 Task: Move the task Create a new online platform for online personal styling services to the section Done in the project BitBridge and filter the tasks in the project by Due next week
Action: Mouse moved to (594, 429)
Screenshot: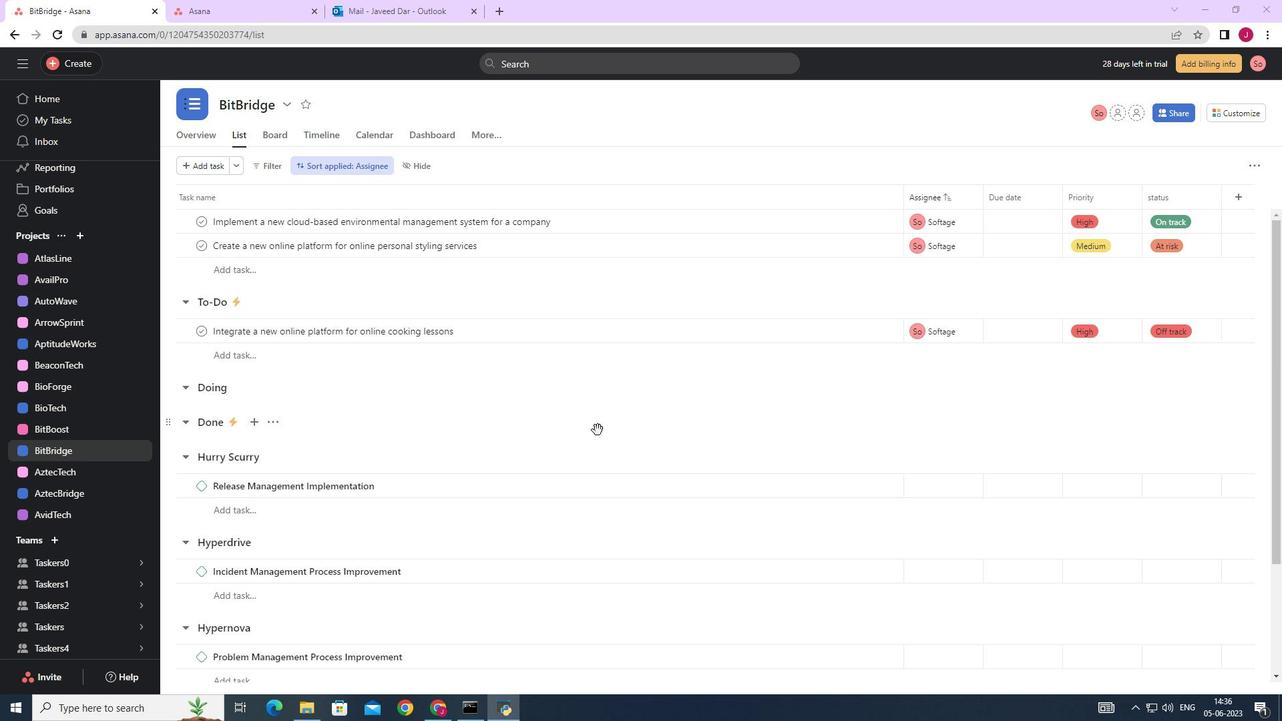 
Action: Mouse scrolled (594, 430) with delta (0, 0)
Screenshot: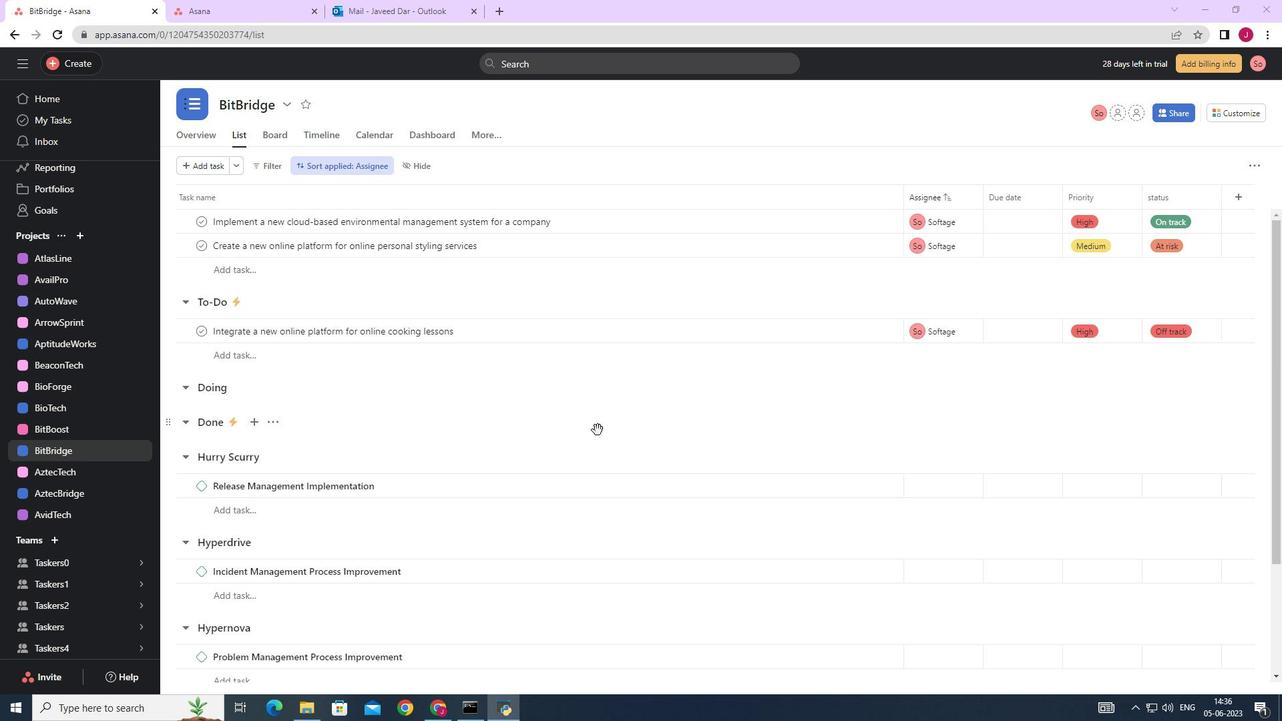 
Action: Mouse moved to (593, 428)
Screenshot: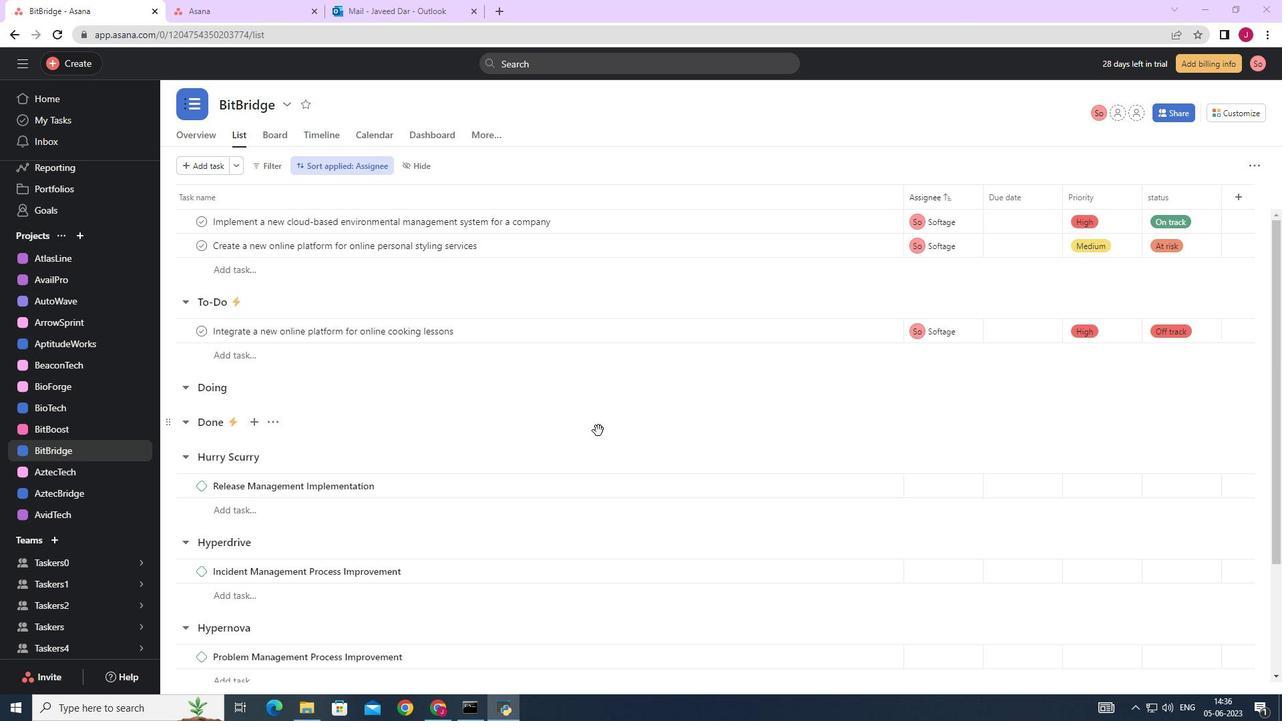 
Action: Mouse scrolled (593, 429) with delta (0, 0)
Screenshot: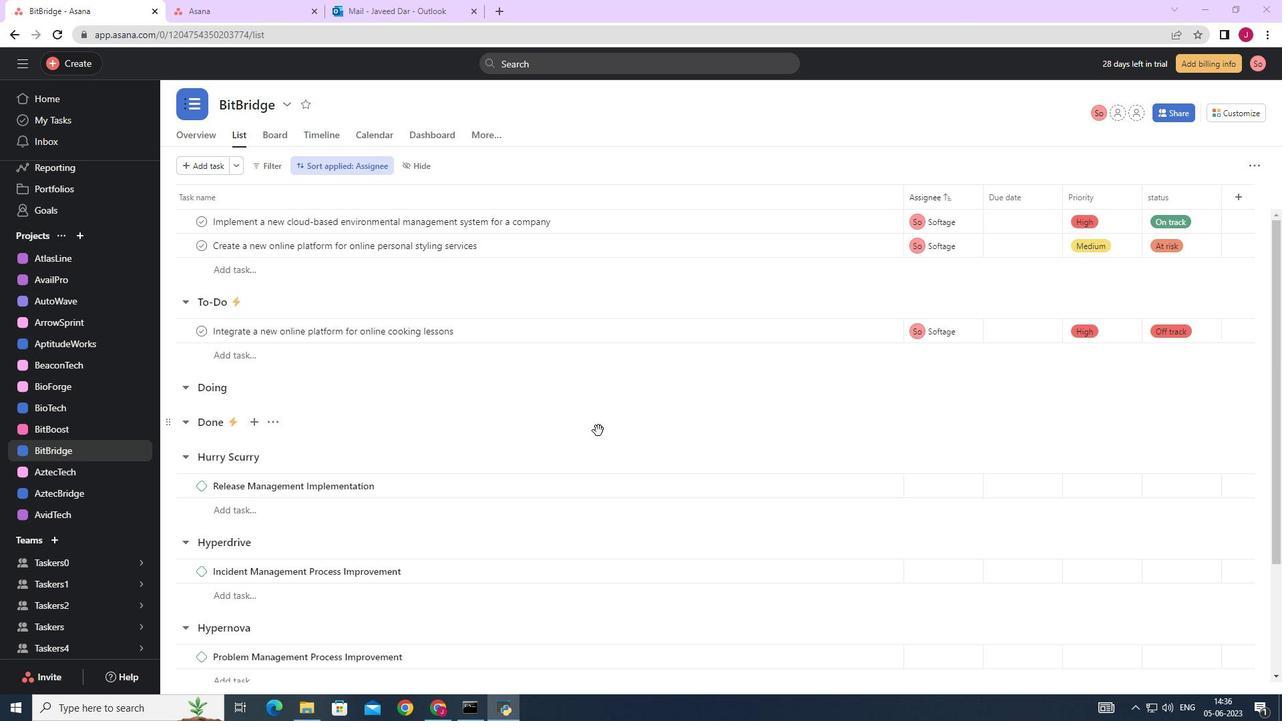 
Action: Mouse moved to (592, 428)
Screenshot: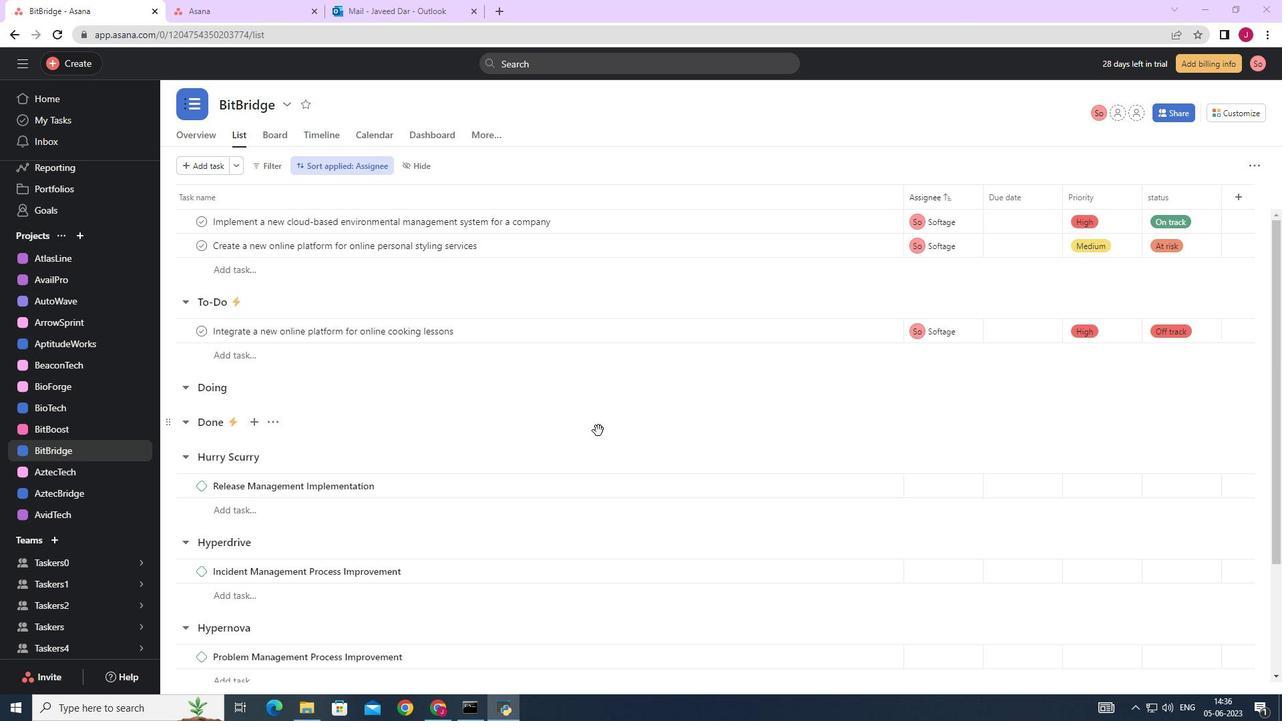 
Action: Mouse scrolled (592, 429) with delta (0, 0)
Screenshot: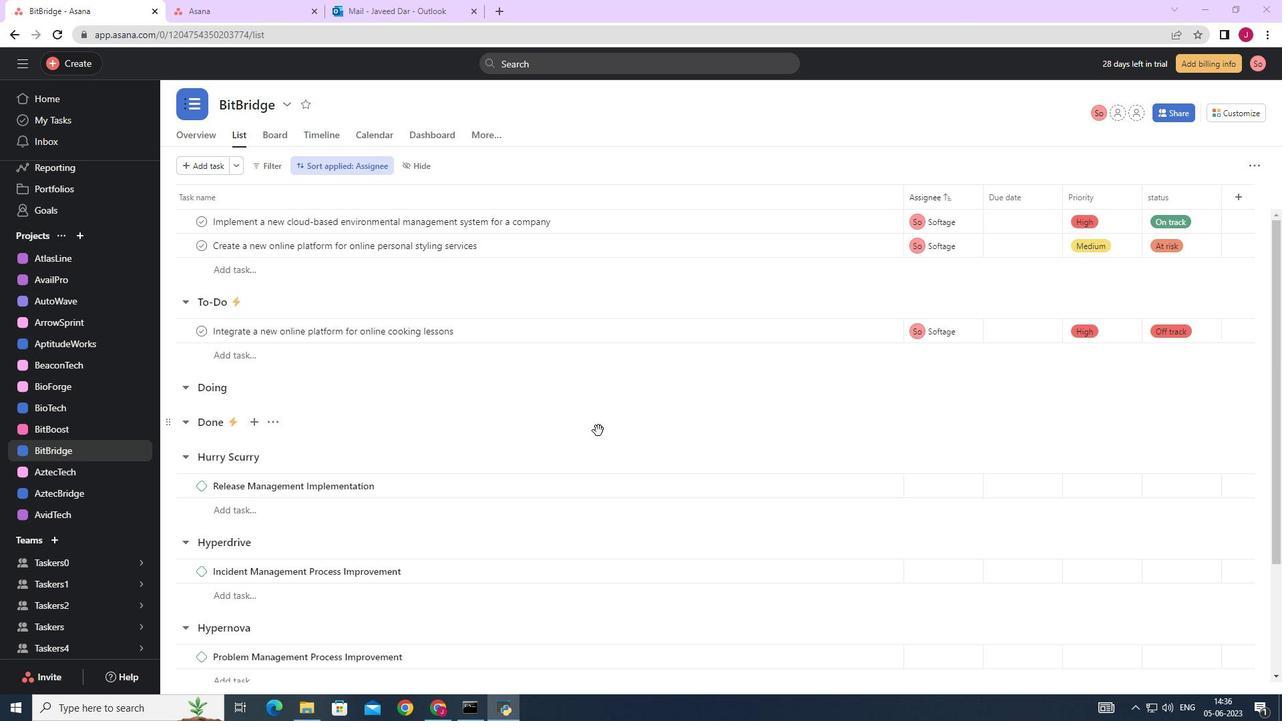 
Action: Mouse moved to (872, 245)
Screenshot: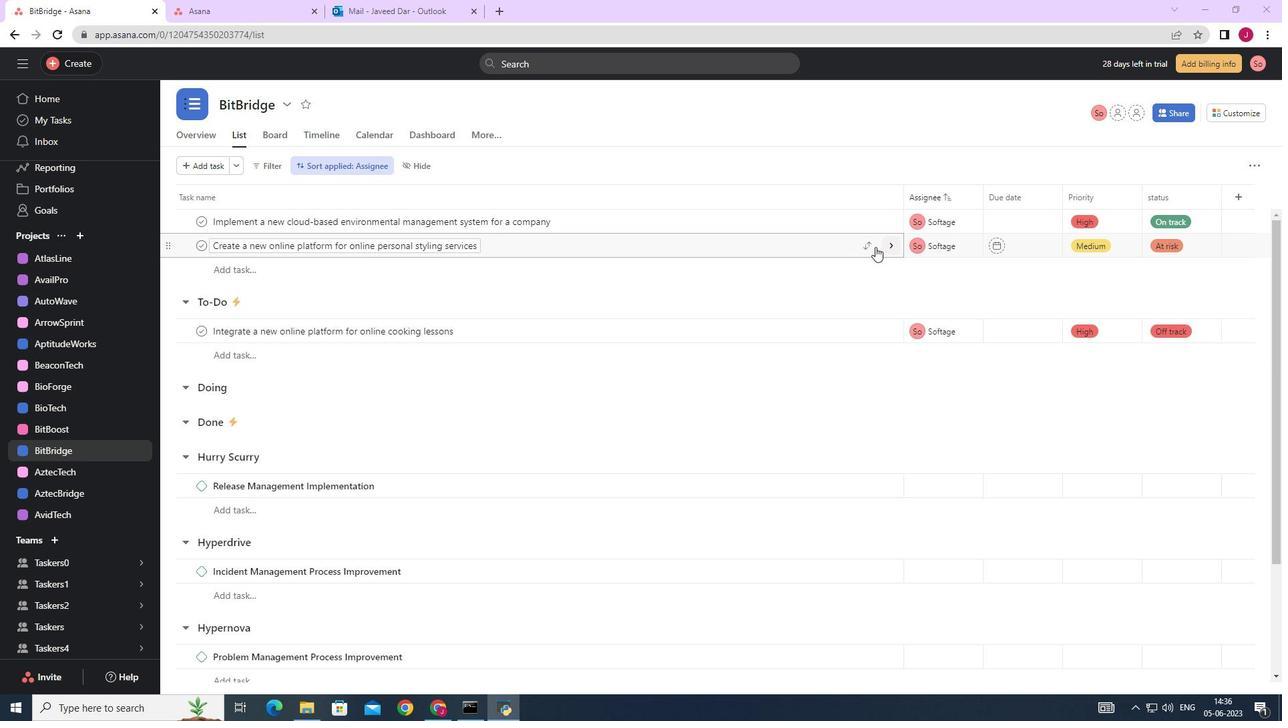 
Action: Mouse pressed left at (872, 245)
Screenshot: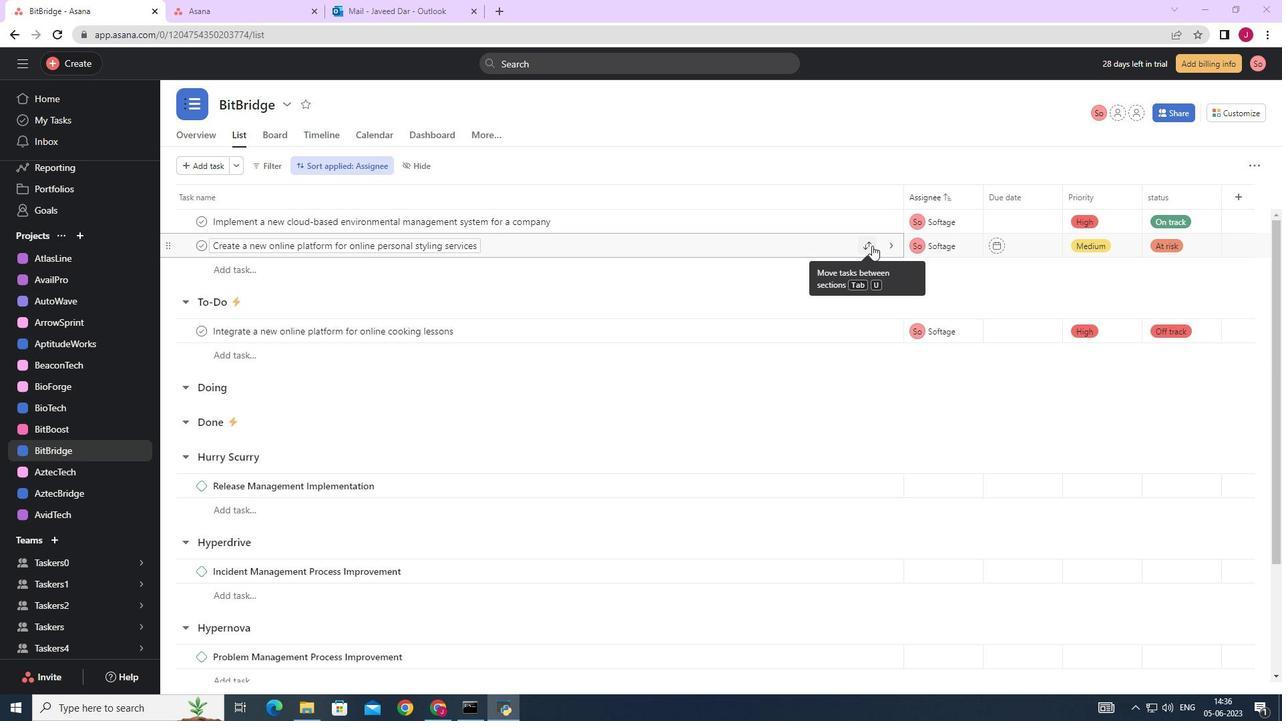 
Action: Mouse moved to (796, 367)
Screenshot: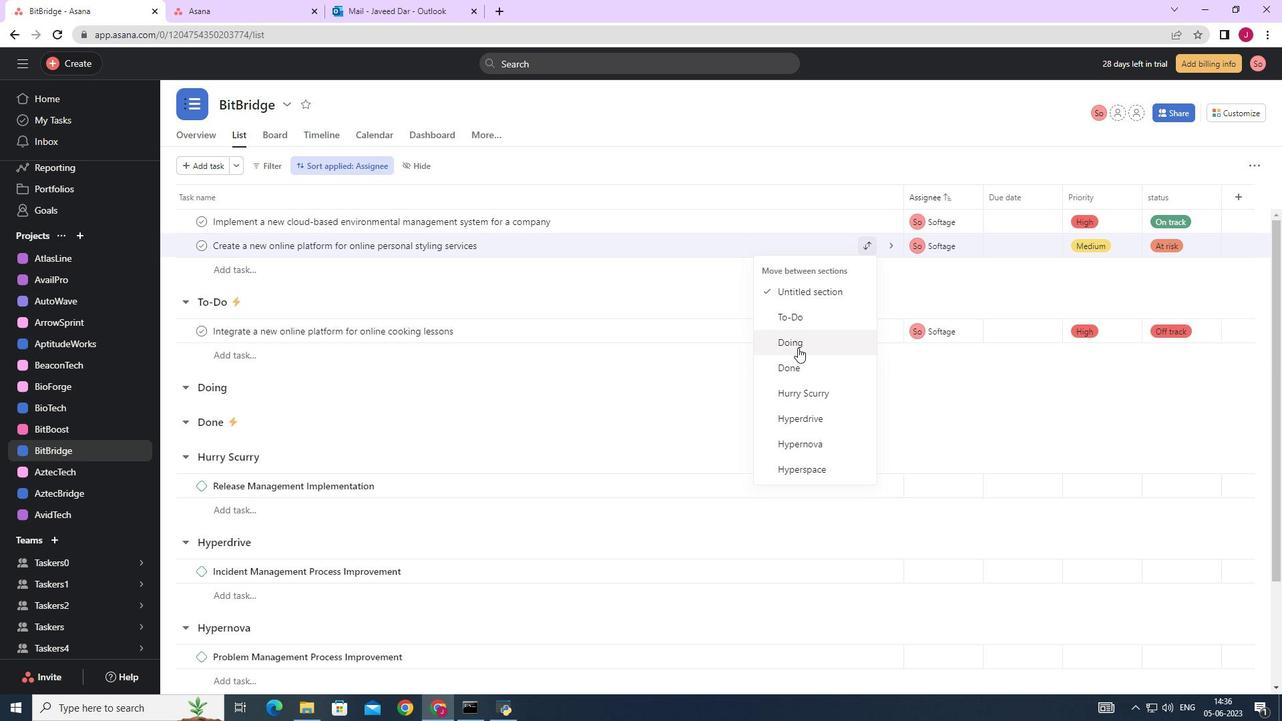 
Action: Mouse pressed left at (796, 367)
Screenshot: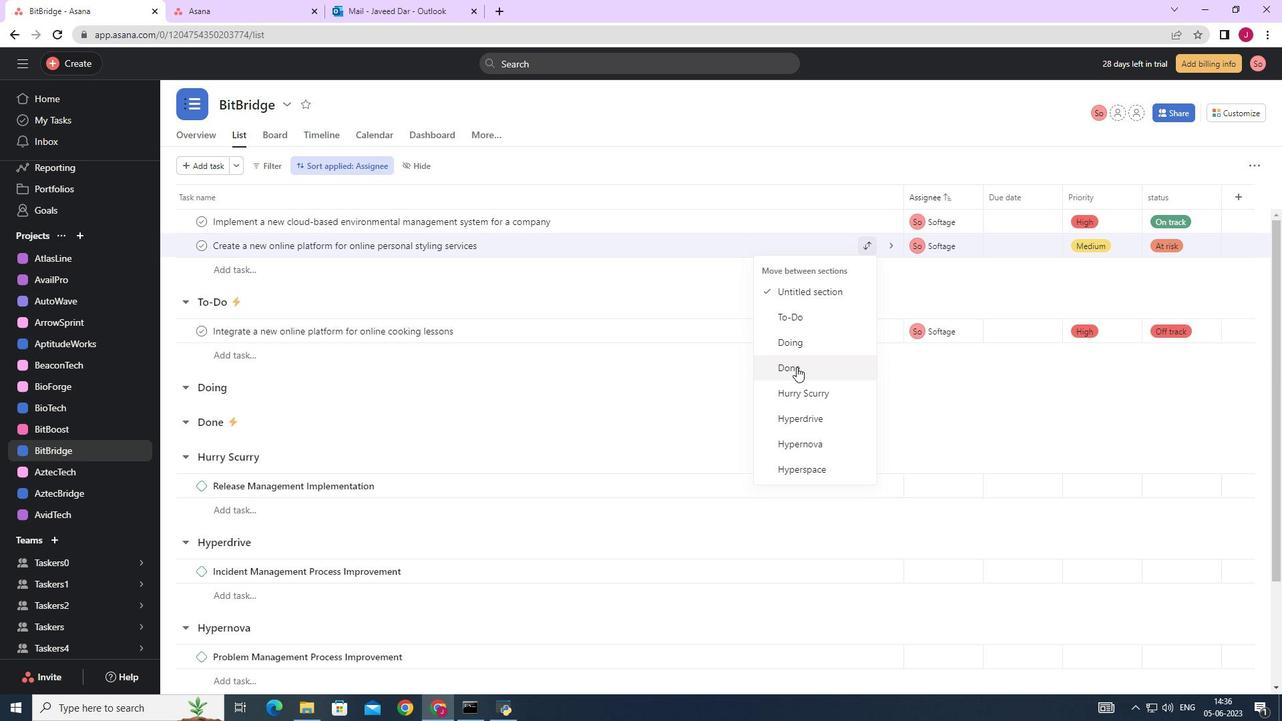 
Action: Mouse moved to (264, 163)
Screenshot: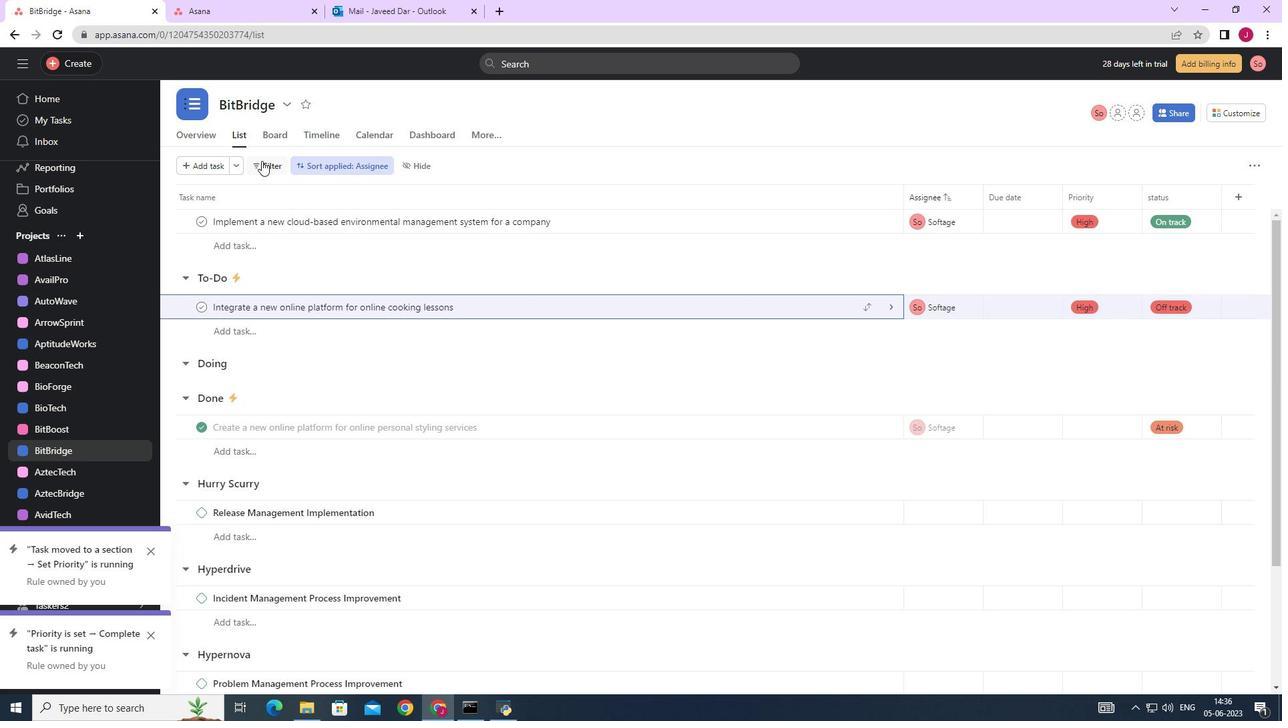 
Action: Mouse pressed left at (264, 163)
Screenshot: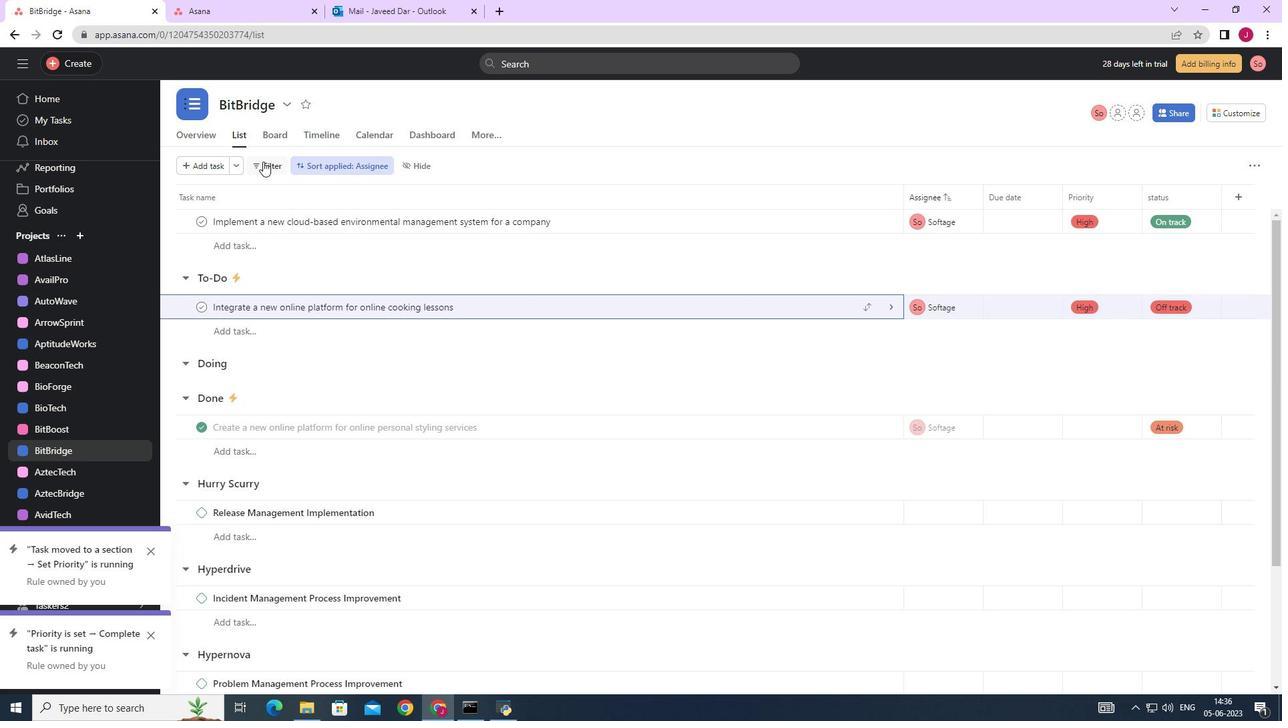 
Action: Mouse moved to (291, 243)
Screenshot: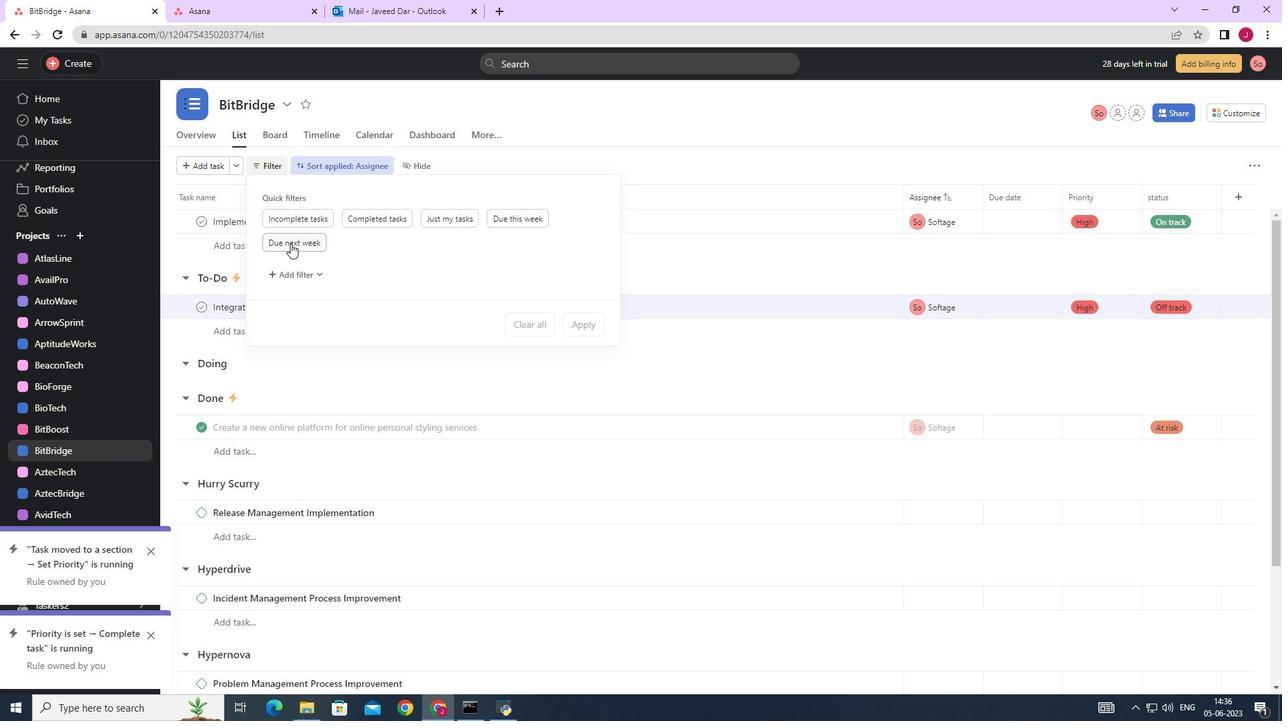 
Action: Mouse pressed left at (291, 243)
Screenshot: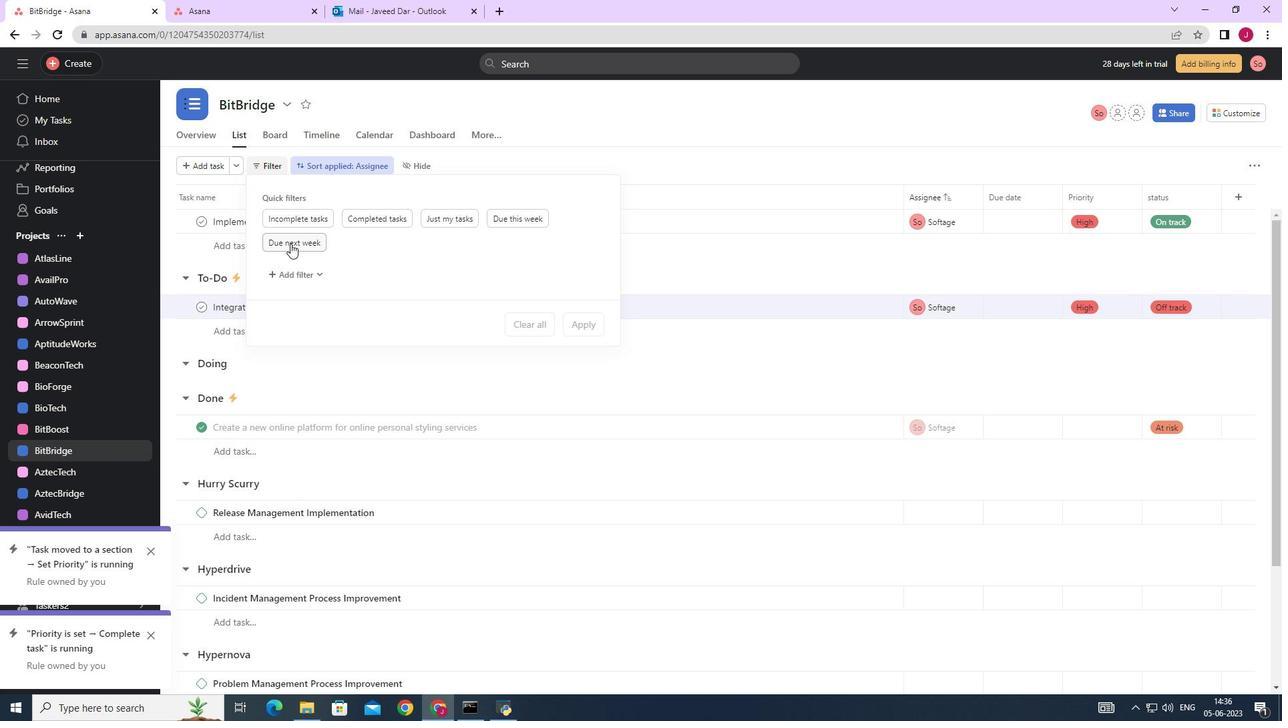 
Action: Mouse moved to (790, 415)
Screenshot: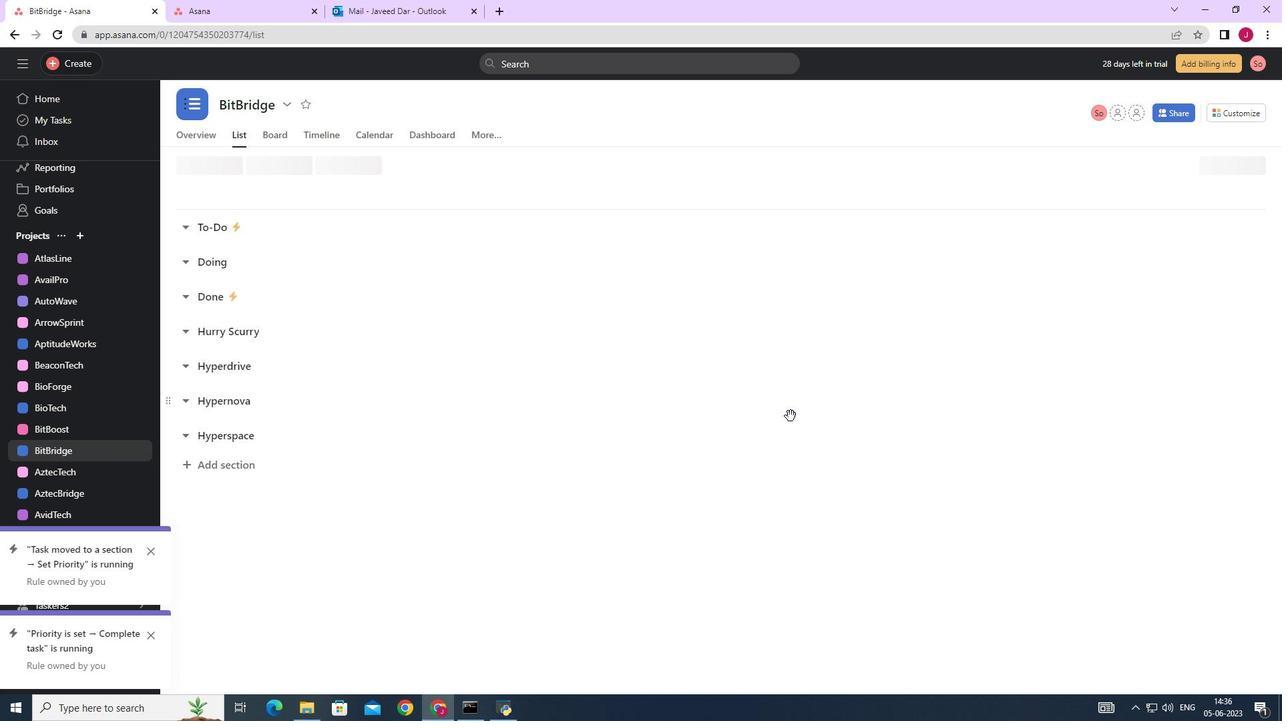 
